 Task: Use the formula "IMCONJUGATE" in spreadsheet "Project portfolio".
Action: Mouse moved to (859, 135)
Screenshot: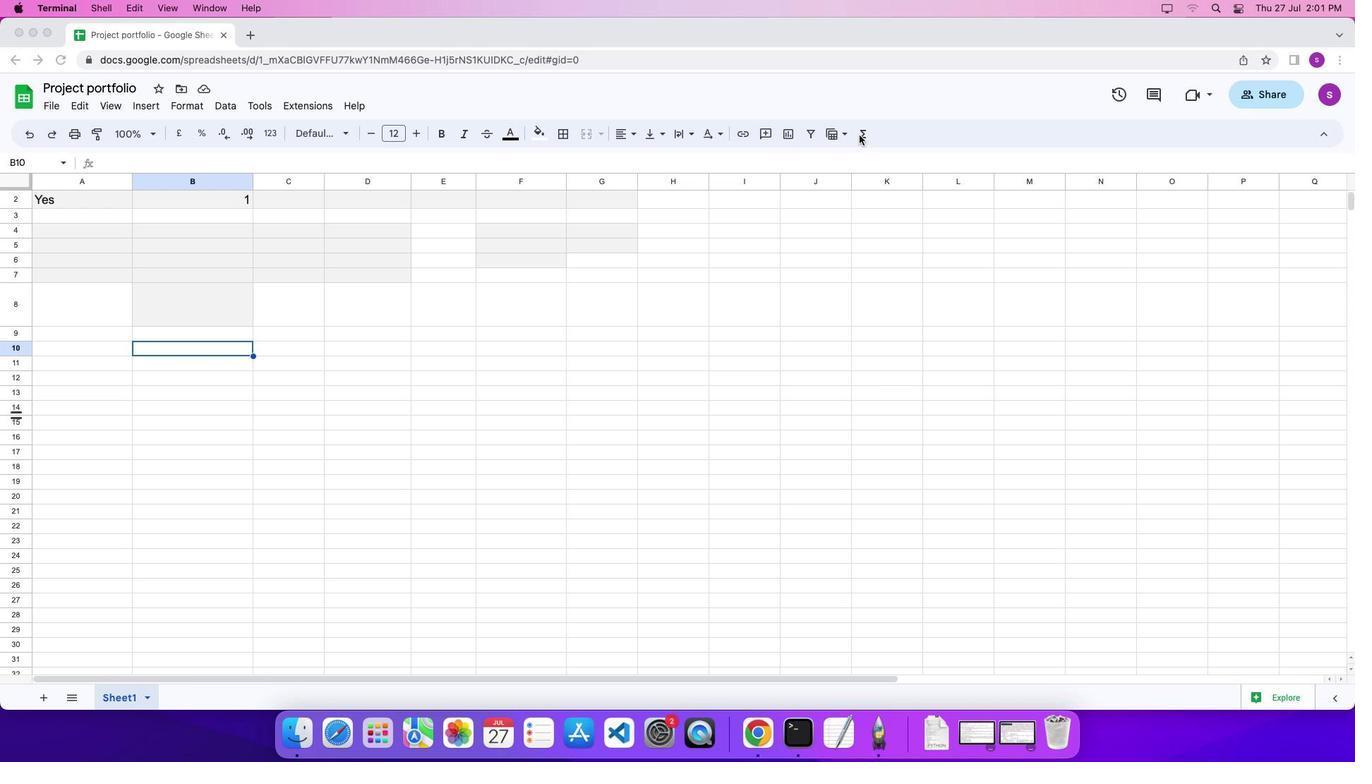 
Action: Mouse pressed left at (859, 135)
Screenshot: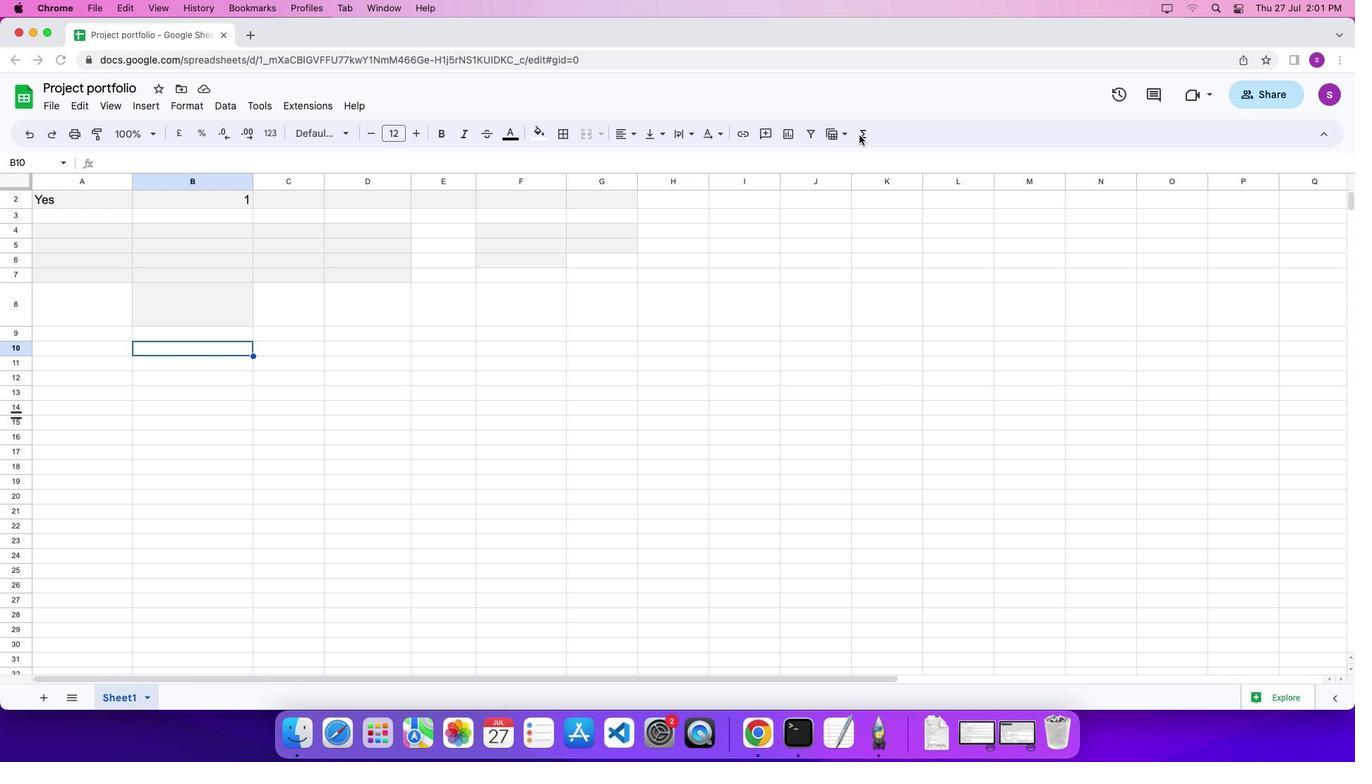 
Action: Mouse moved to (864, 136)
Screenshot: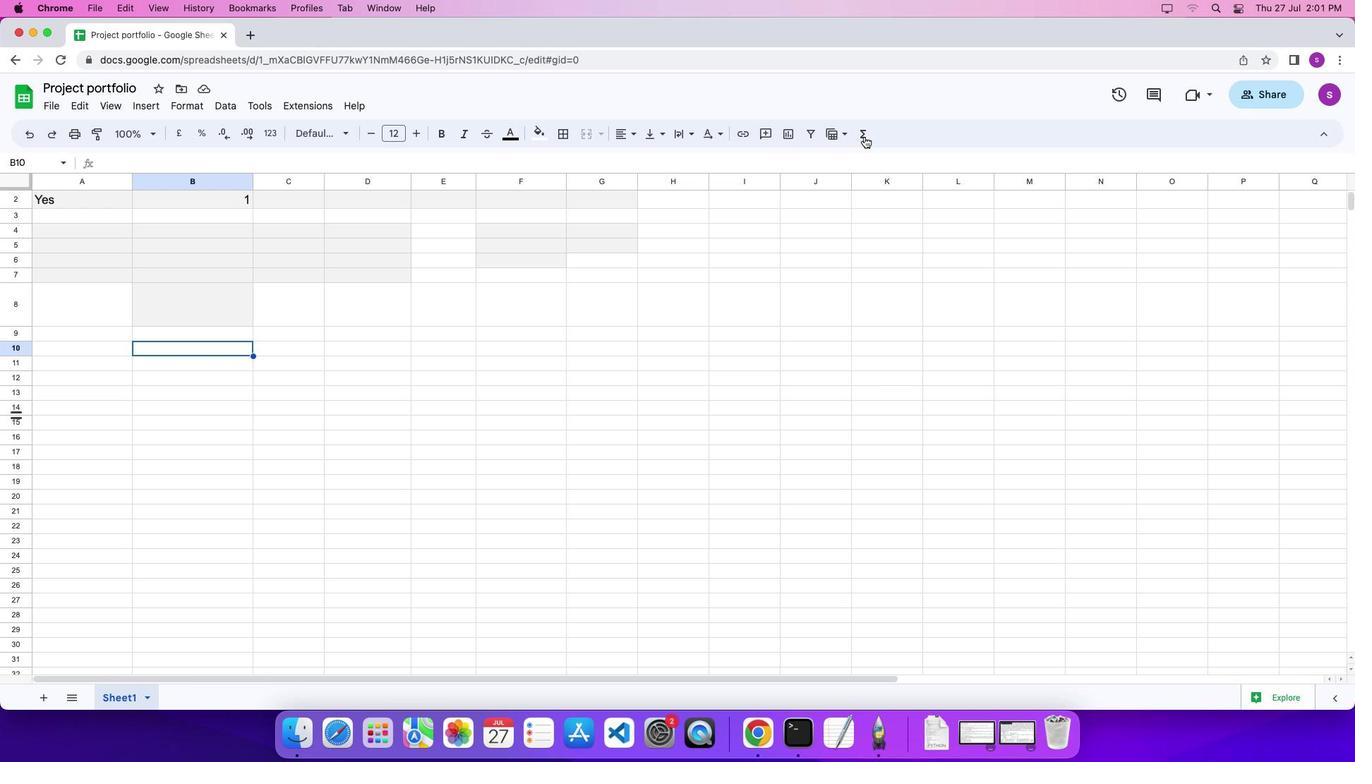 
Action: Mouse pressed left at (864, 136)
Screenshot: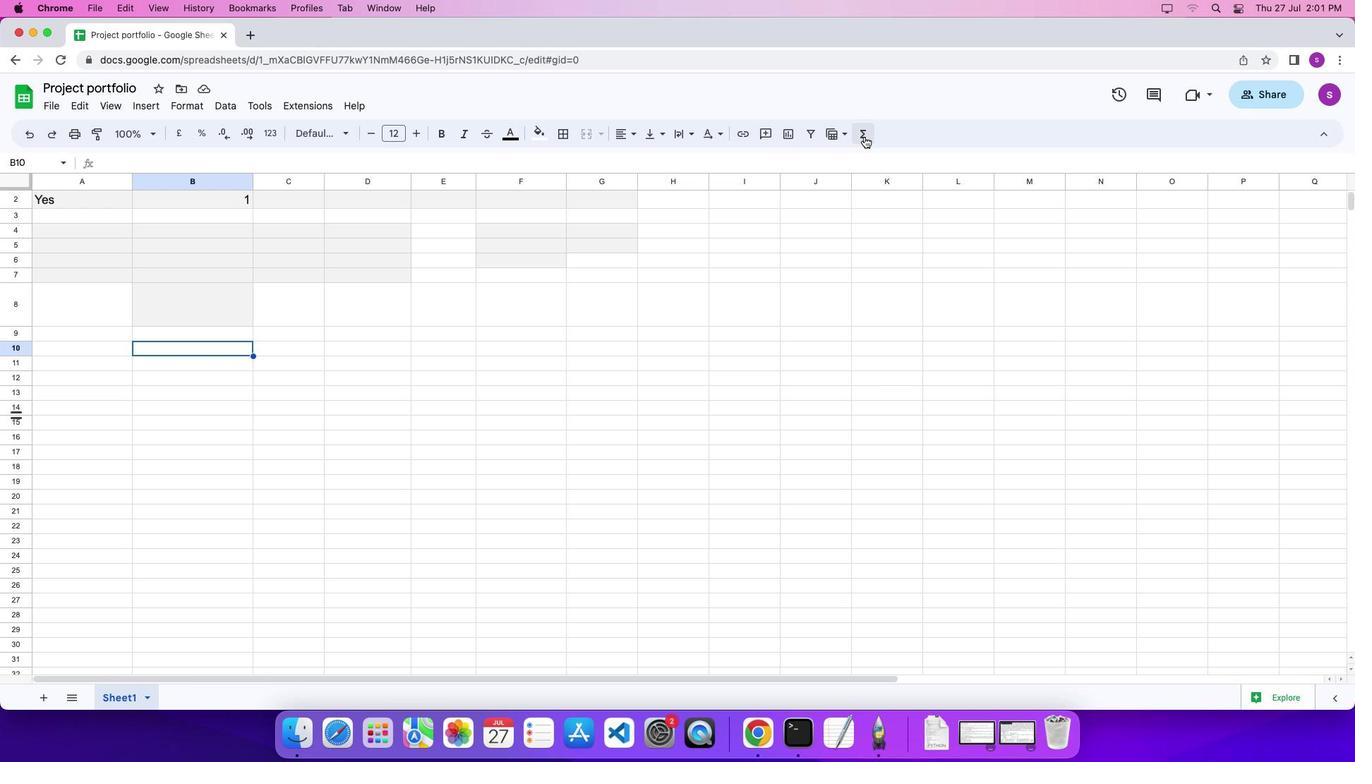 
Action: Mouse moved to (1086, 486)
Screenshot: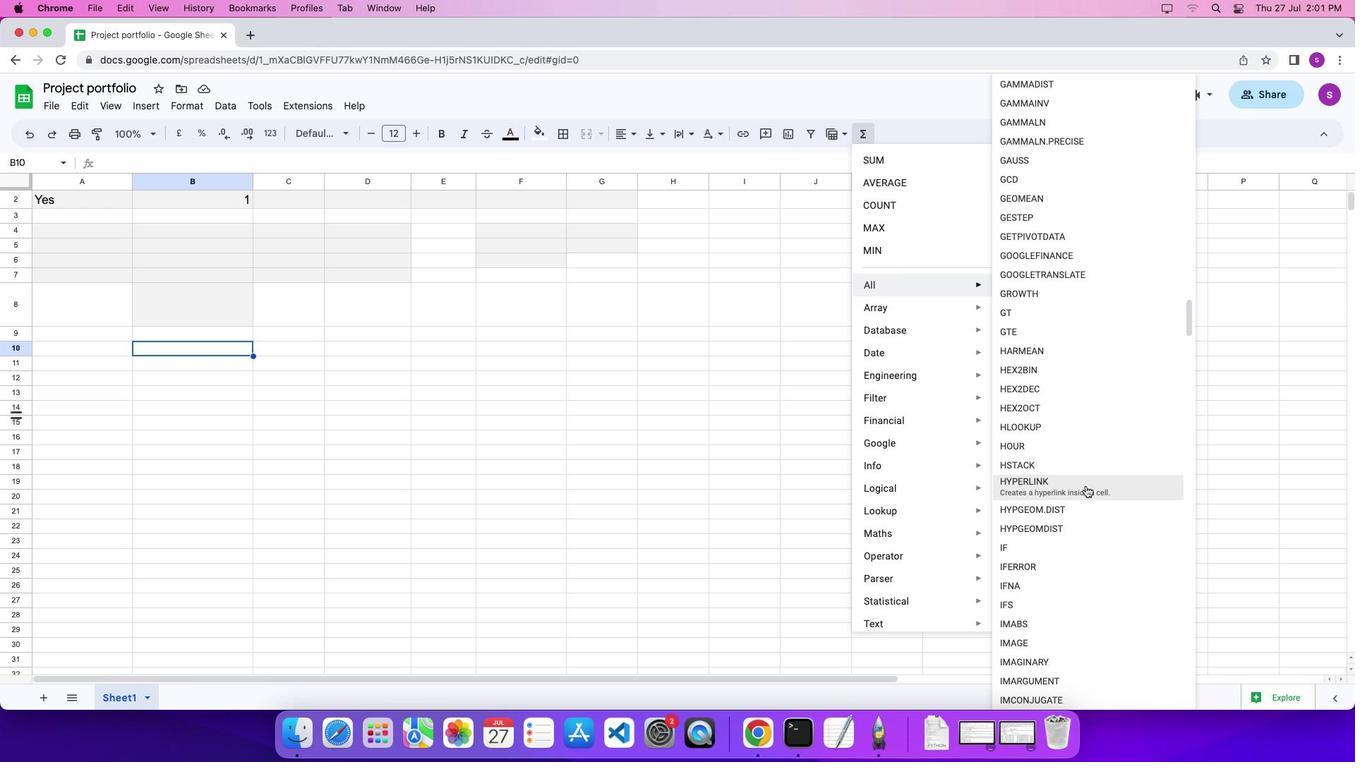 
Action: Mouse scrolled (1086, 486) with delta (0, 0)
Screenshot: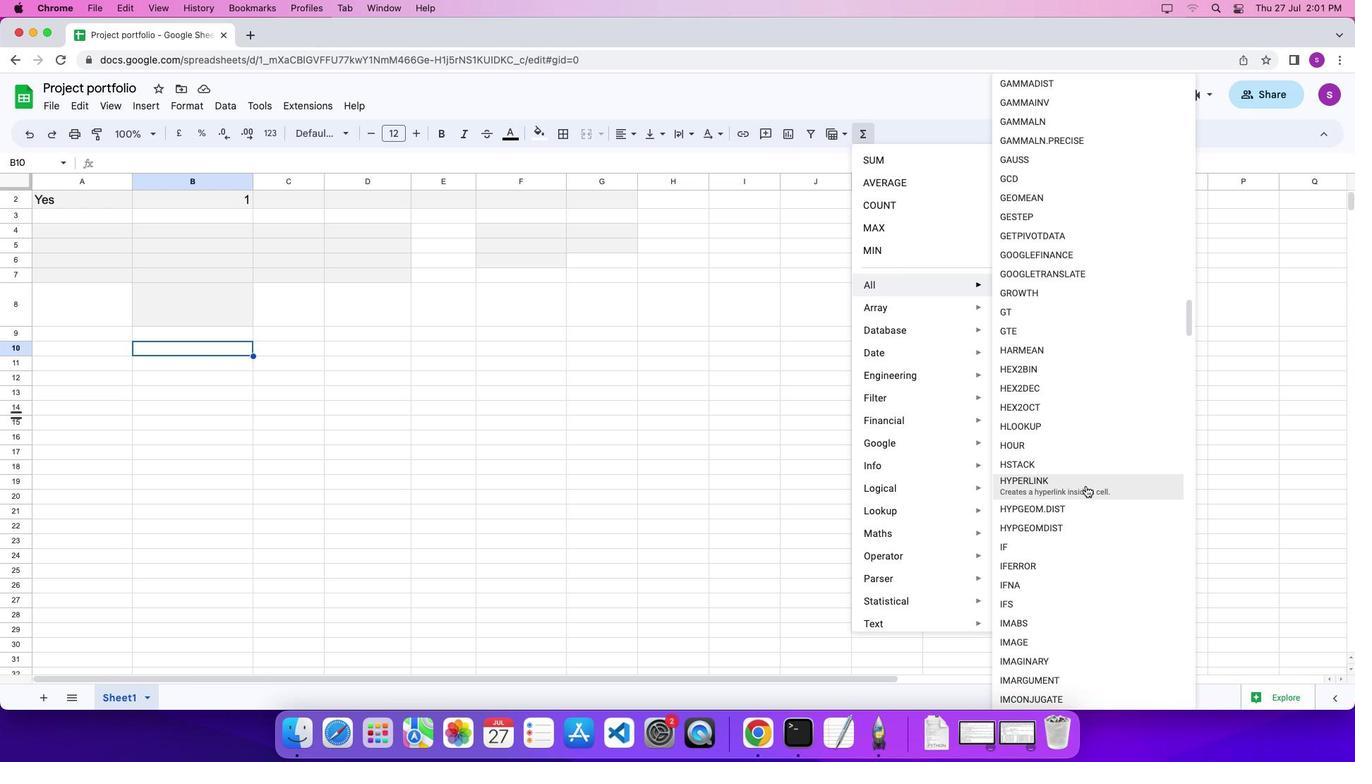 
Action: Mouse scrolled (1086, 486) with delta (0, 0)
Screenshot: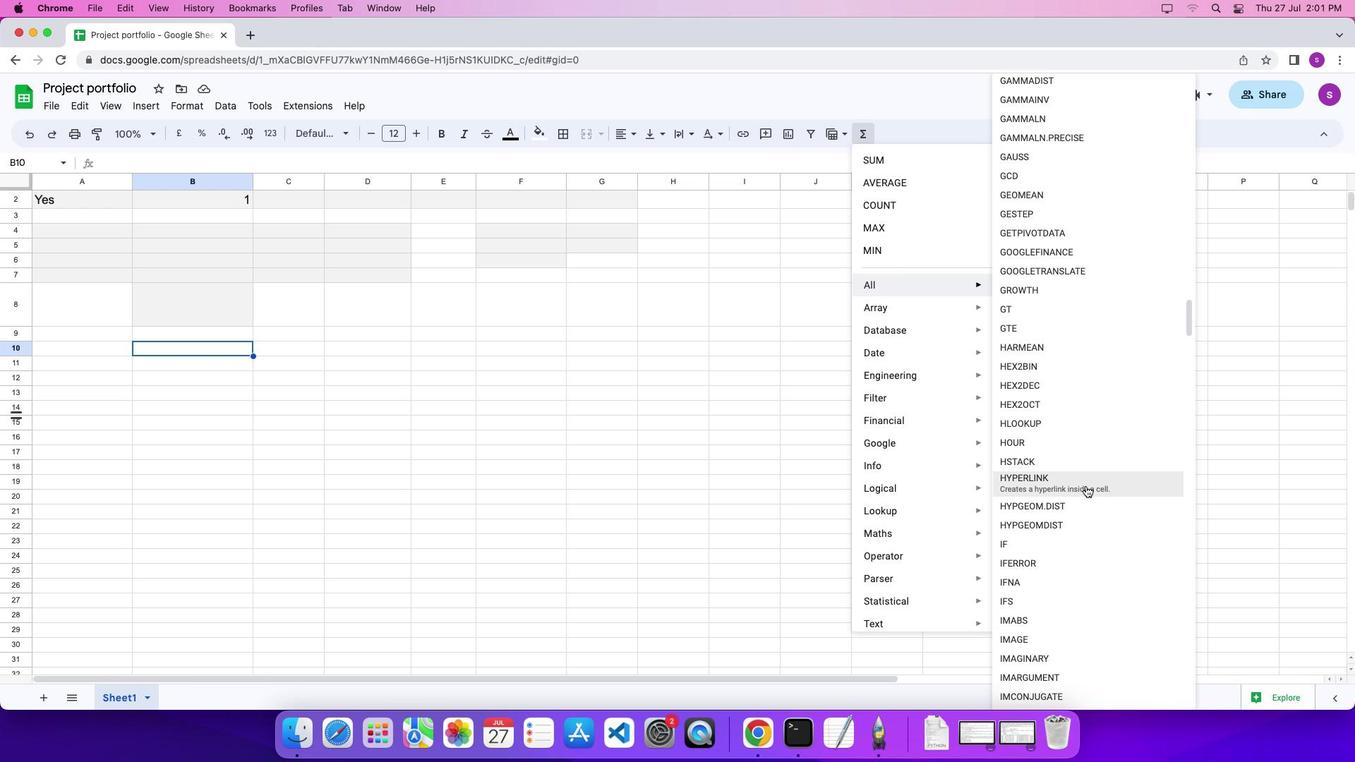 
Action: Mouse scrolled (1086, 486) with delta (0, -1)
Screenshot: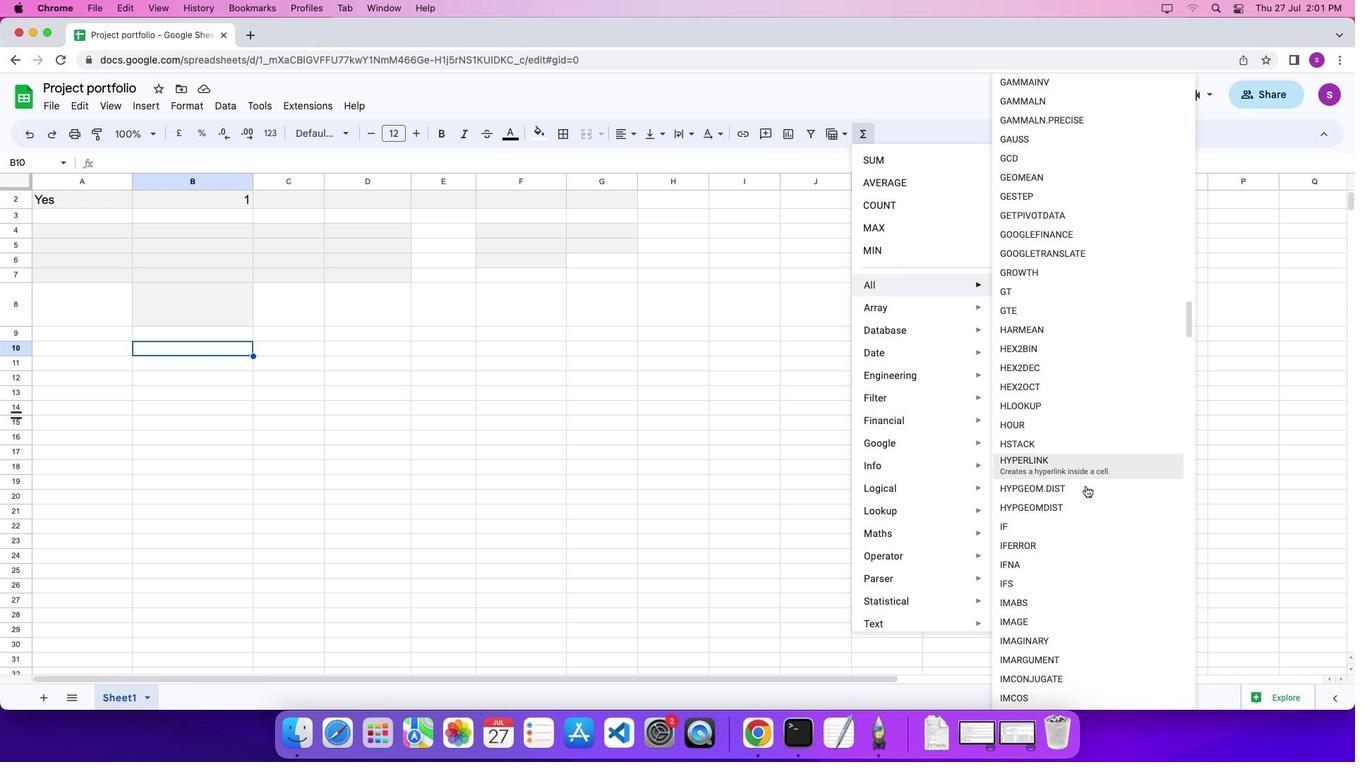 
Action: Mouse scrolled (1086, 486) with delta (0, -2)
Screenshot: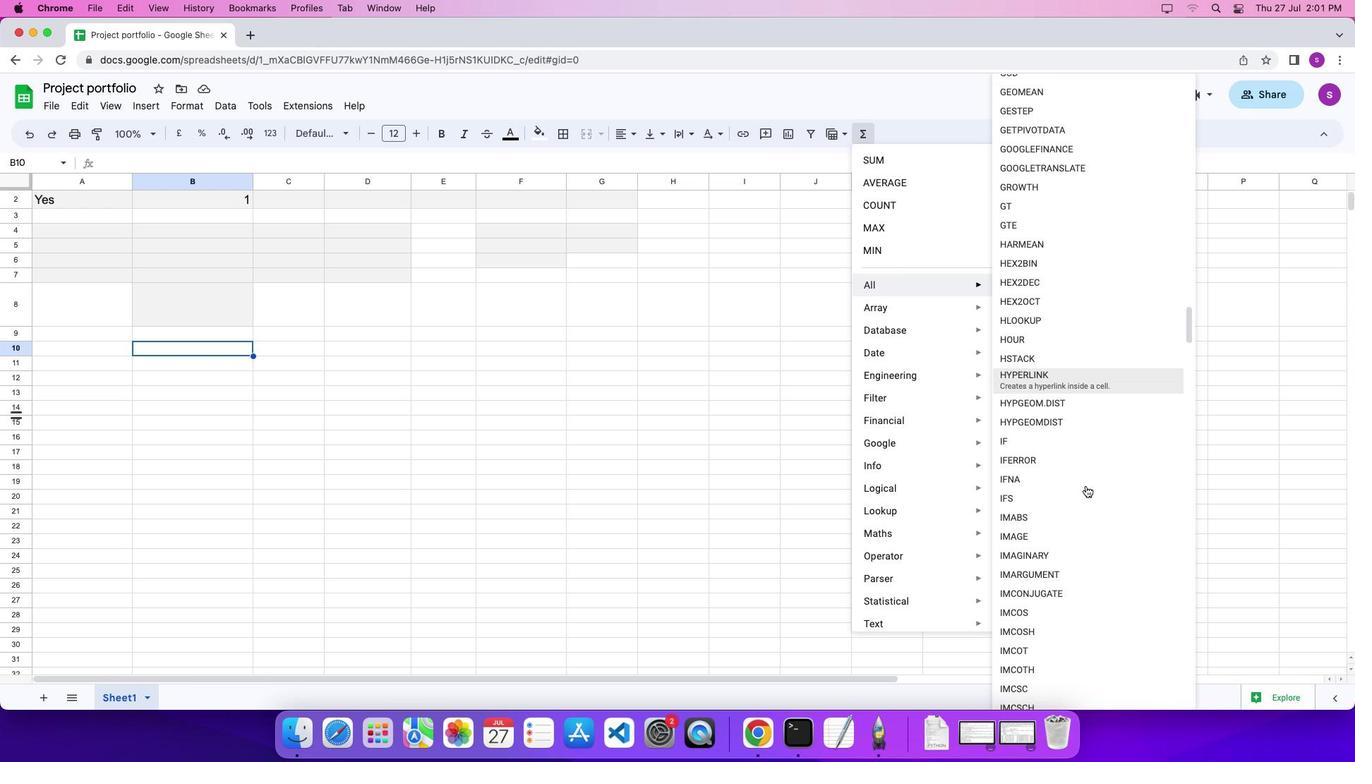 
Action: Mouse moved to (1082, 472)
Screenshot: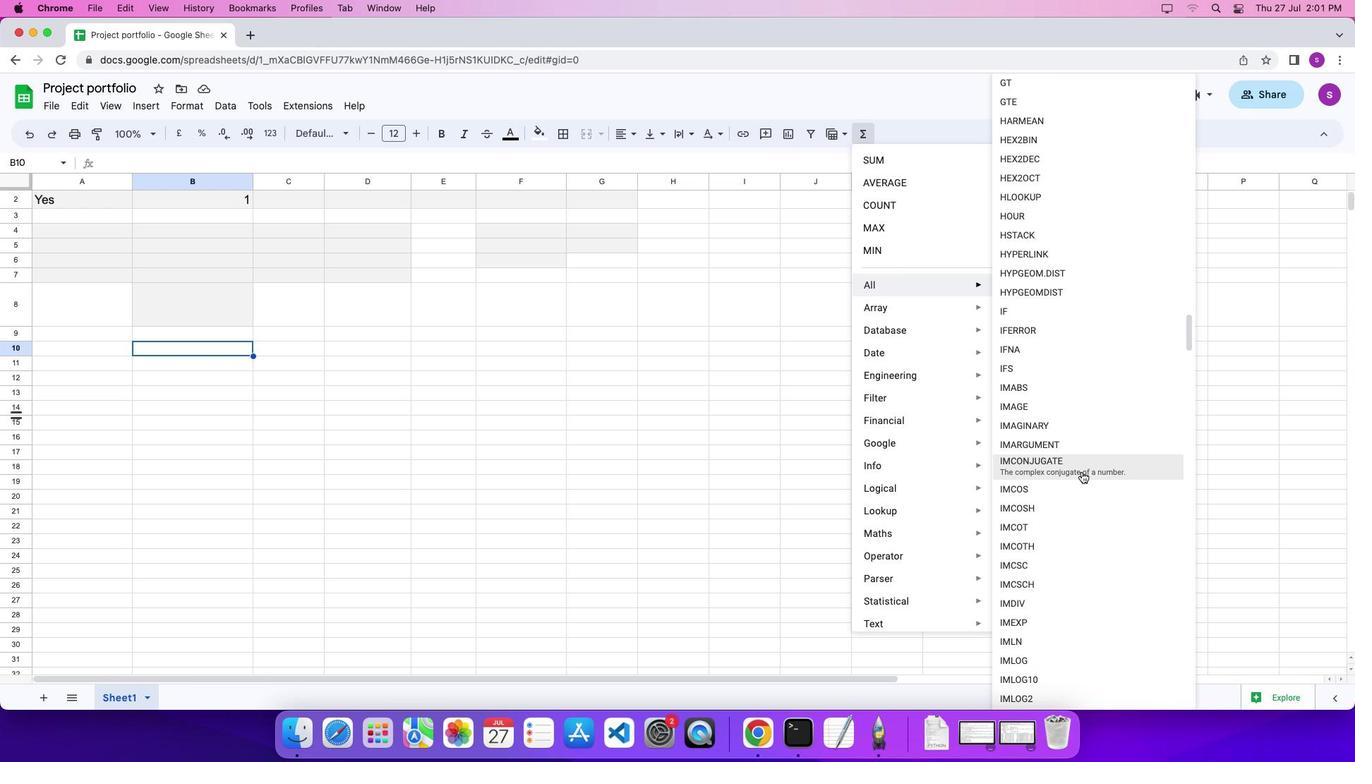 
Action: Mouse pressed left at (1082, 472)
Screenshot: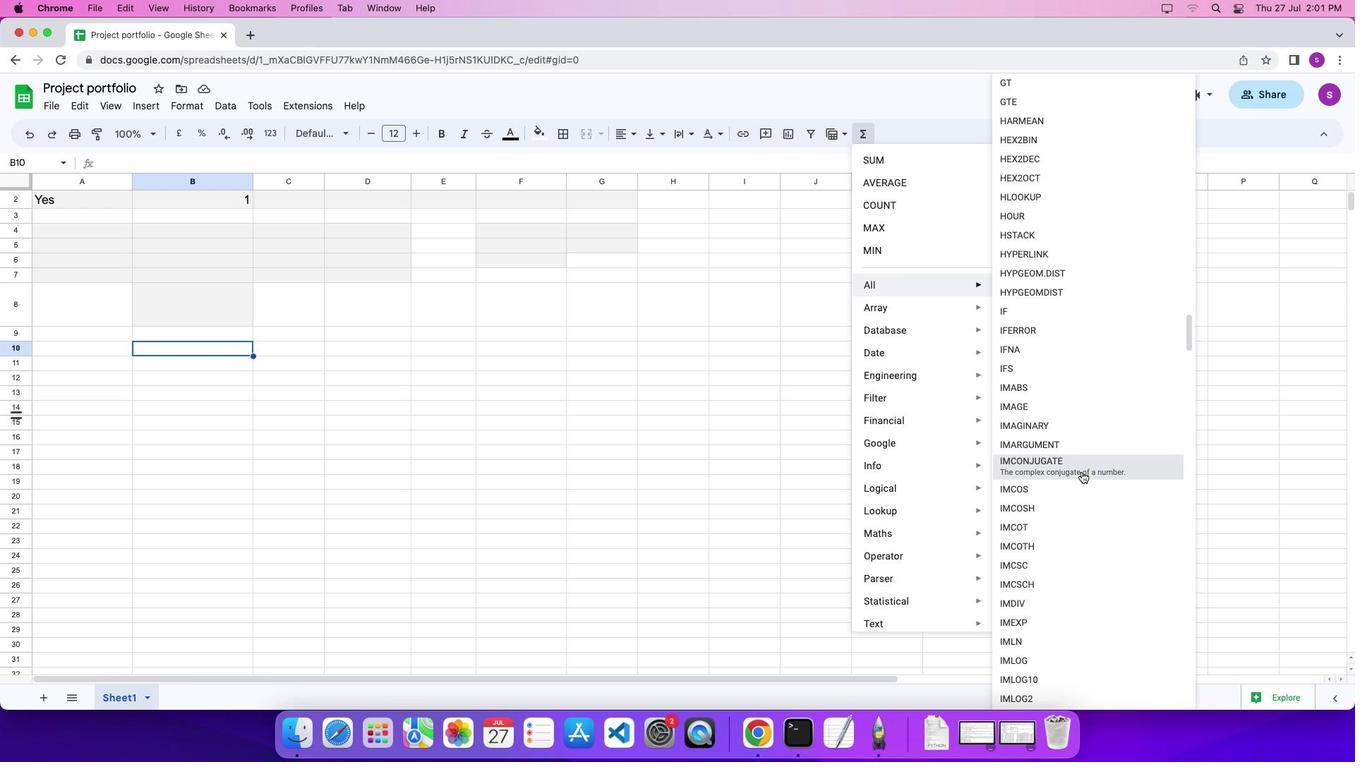 
Action: Mouse moved to (353, 432)
Screenshot: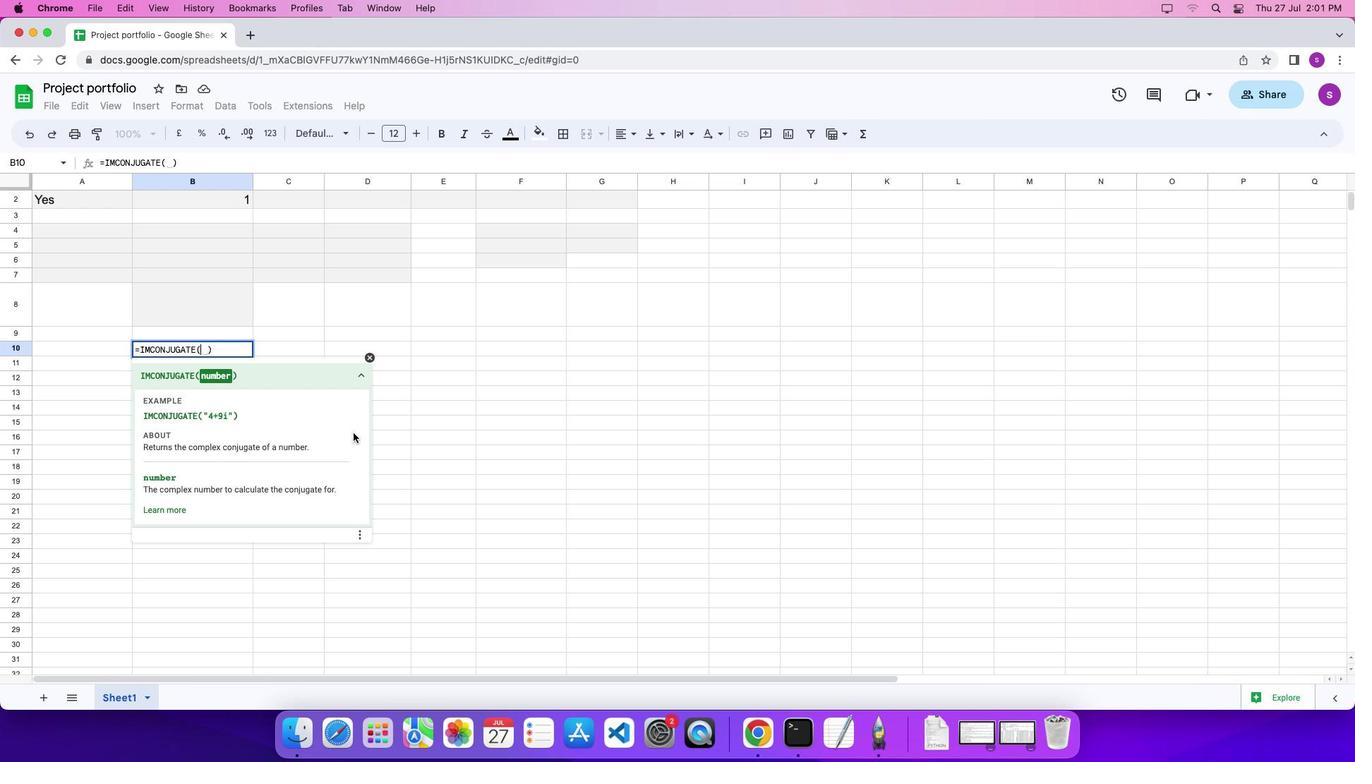 
Action: Key pressed Key.shift_r'"''4''+''9''i'Key.shift_r'"''\x03'
Screenshot: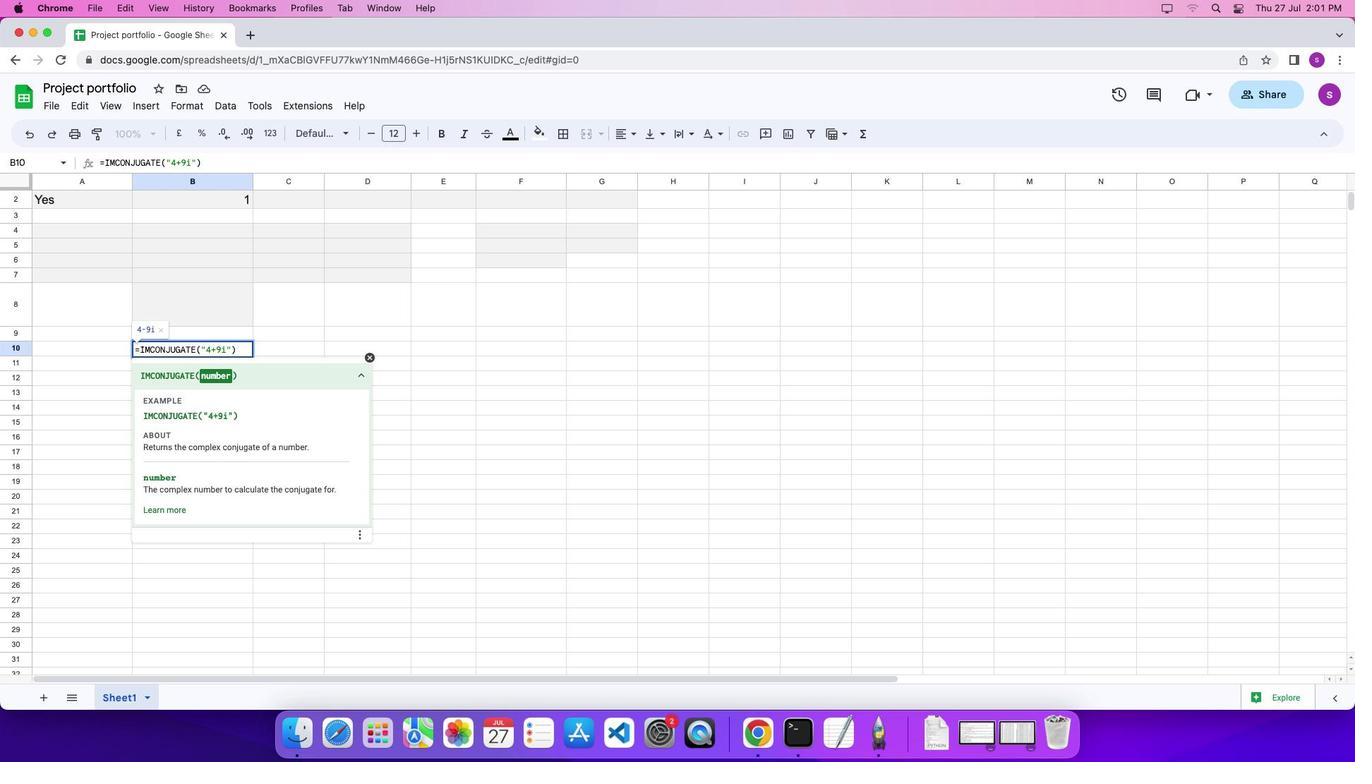 
